 Task: Create a sub task System Test and UAT for the task  Create a new online platform for online insurance services in the project AmpTech , assign it to team member softage.5@softage.net and update the status of the sub task to  Off Track , set the priority of the sub task to High
Action: Mouse moved to (293, 322)
Screenshot: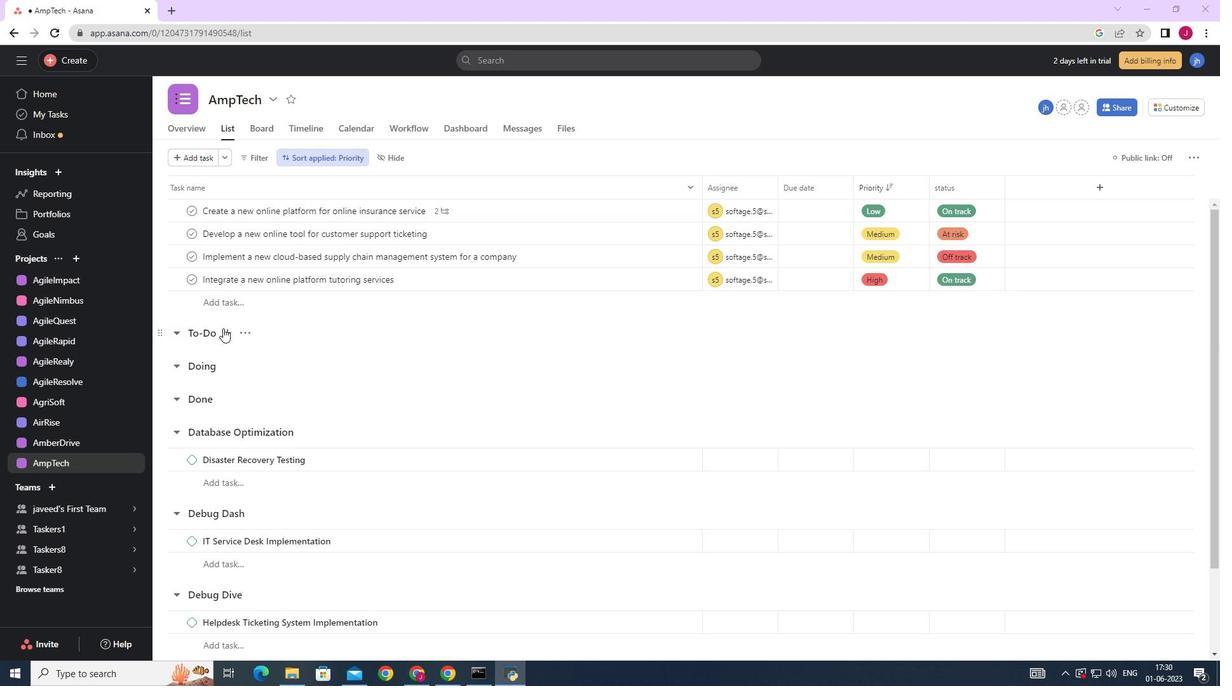 
Action: Mouse scrolled (293, 322) with delta (0, 0)
Screenshot: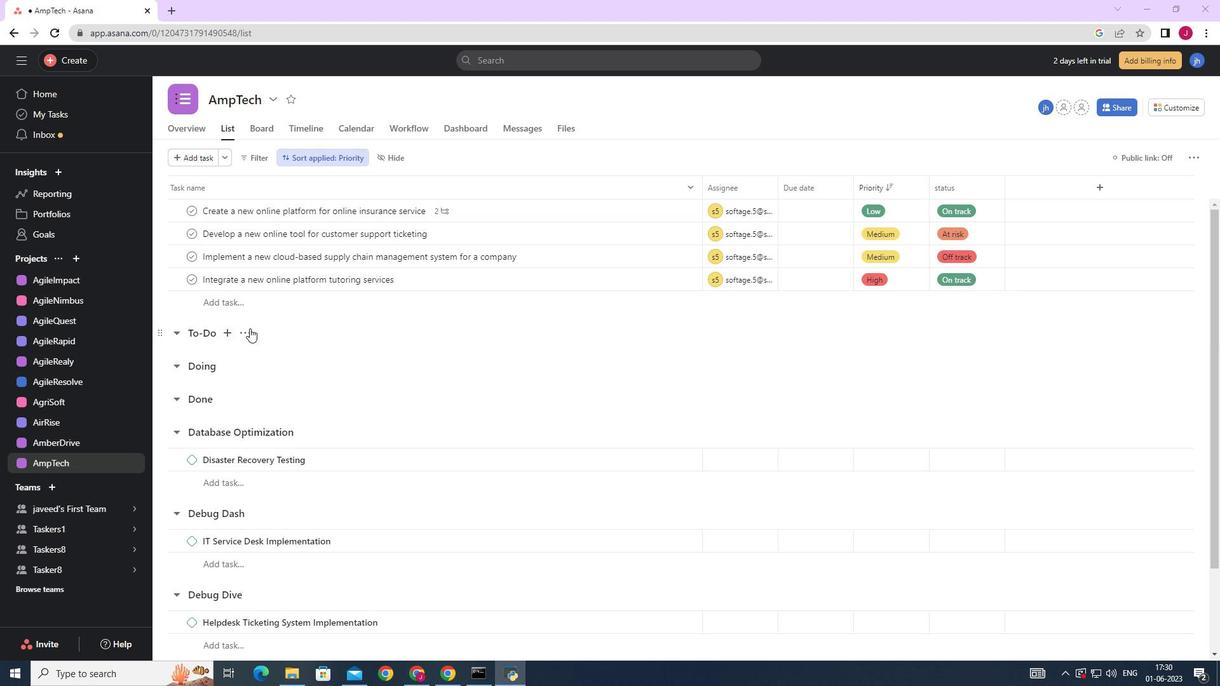 
Action: Mouse moved to (294, 317)
Screenshot: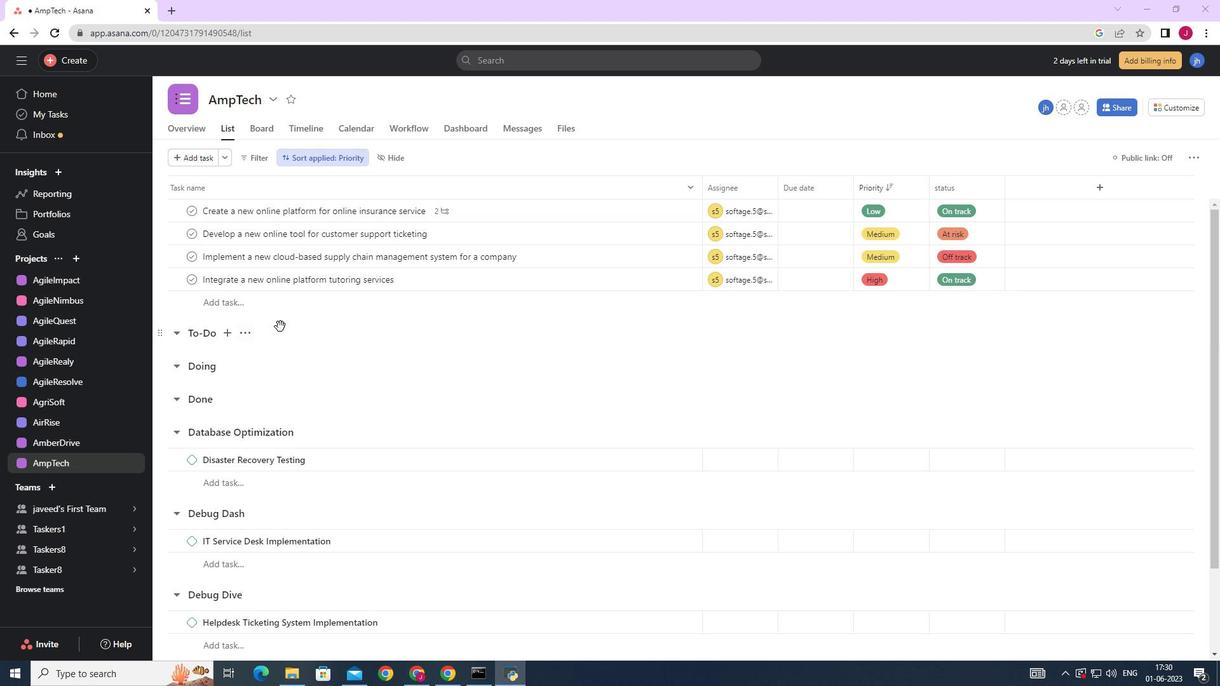 
Action: Mouse scrolled (294, 319) with delta (0, 0)
Screenshot: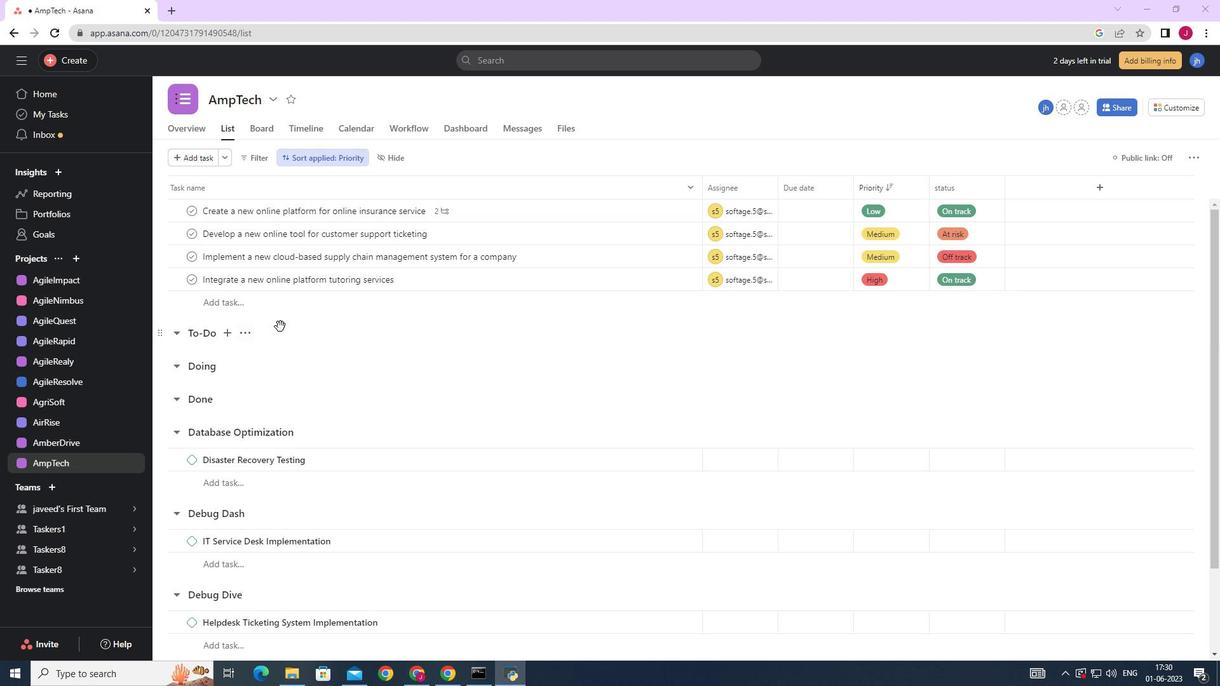
Action: Mouse moved to (617, 210)
Screenshot: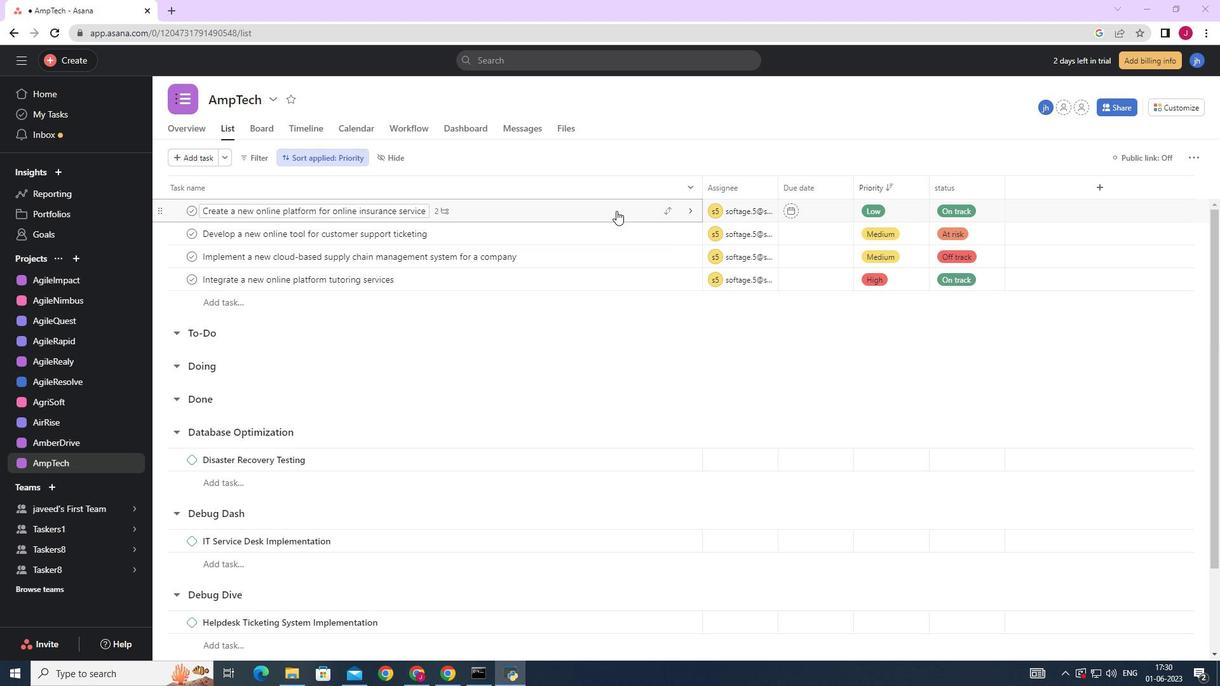 
Action: Mouse pressed left at (617, 210)
Screenshot: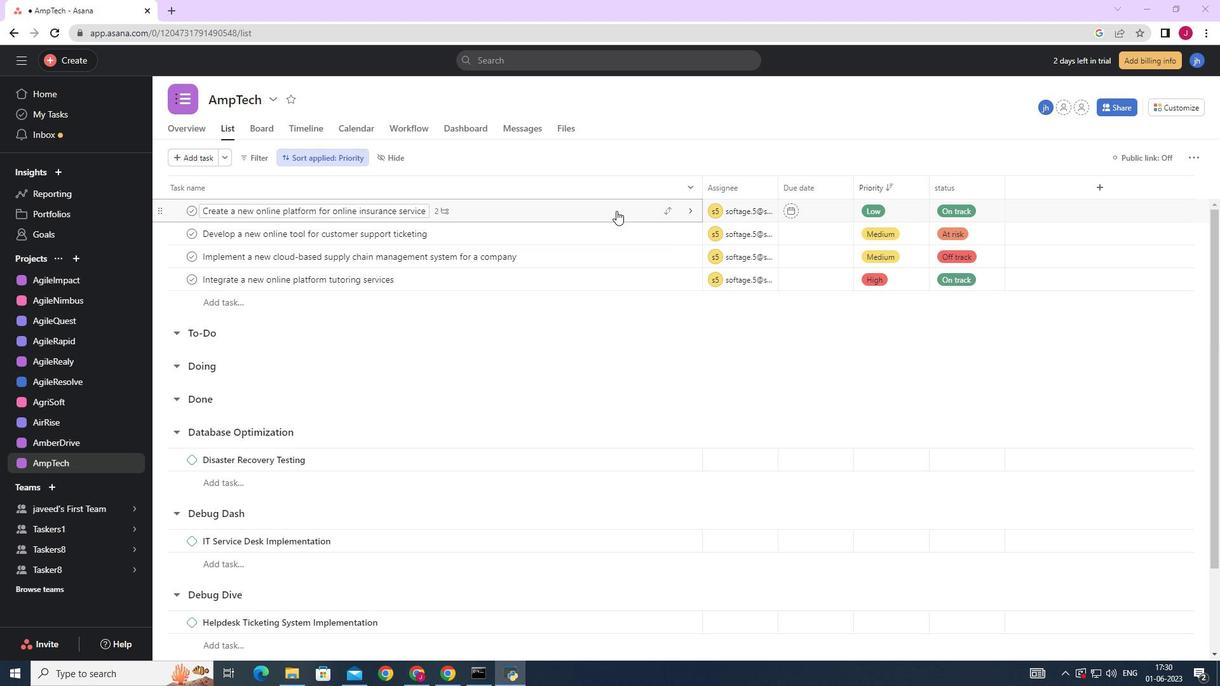 
Action: Mouse moved to (937, 443)
Screenshot: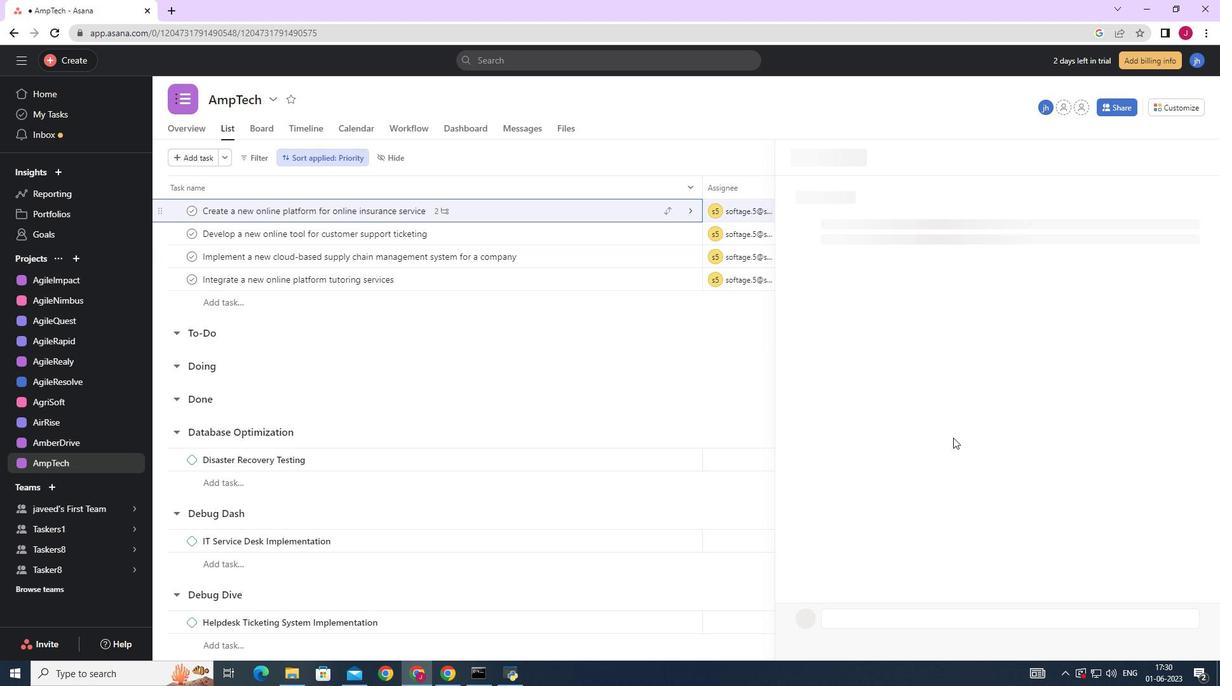 
Action: Mouse scrolled (937, 443) with delta (0, 0)
Screenshot: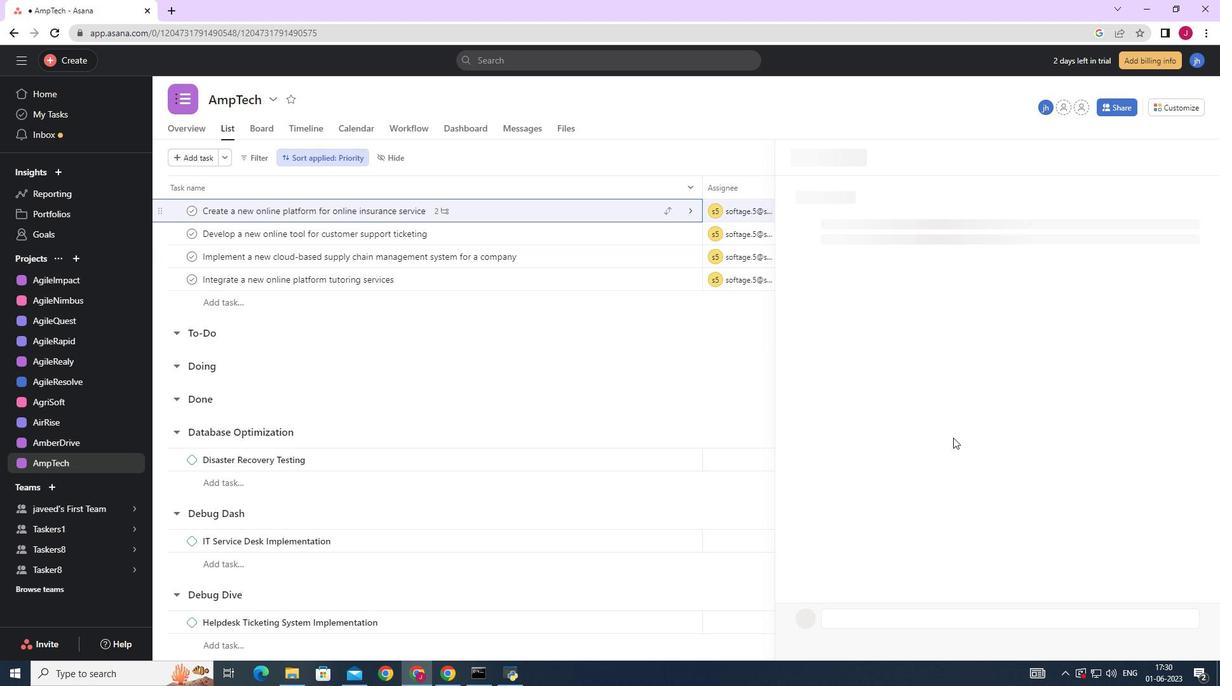 
Action: Mouse scrolled (937, 443) with delta (0, 0)
Screenshot: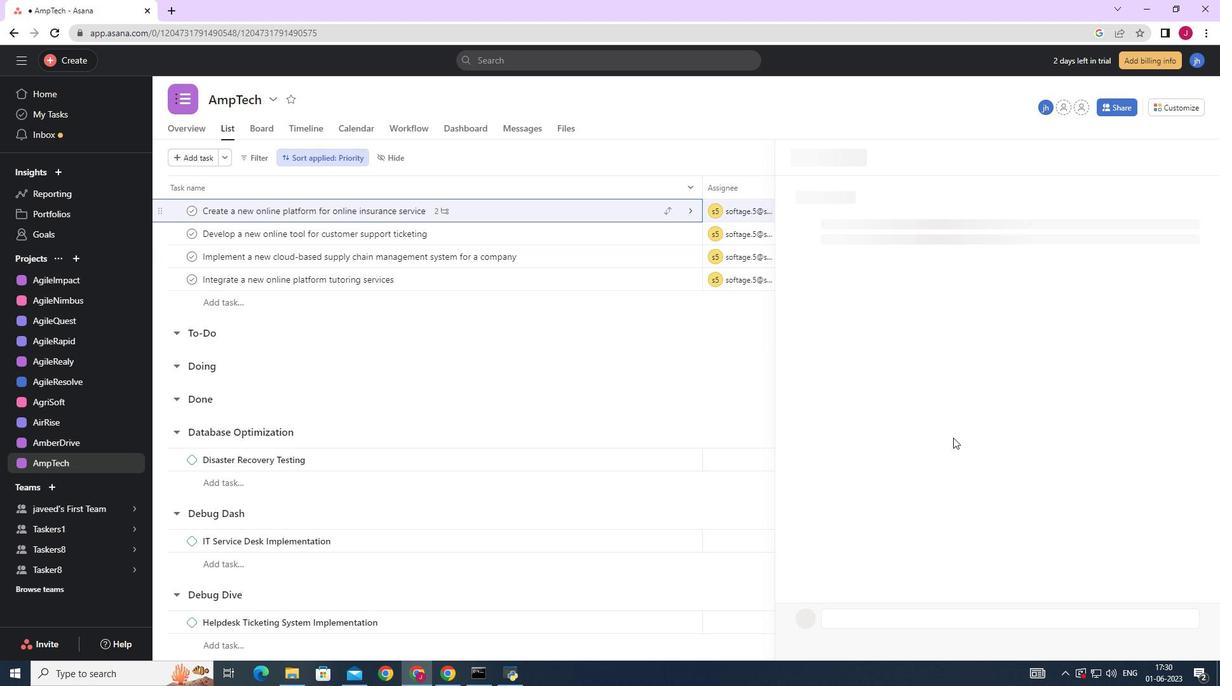 
Action: Mouse moved to (843, 463)
Screenshot: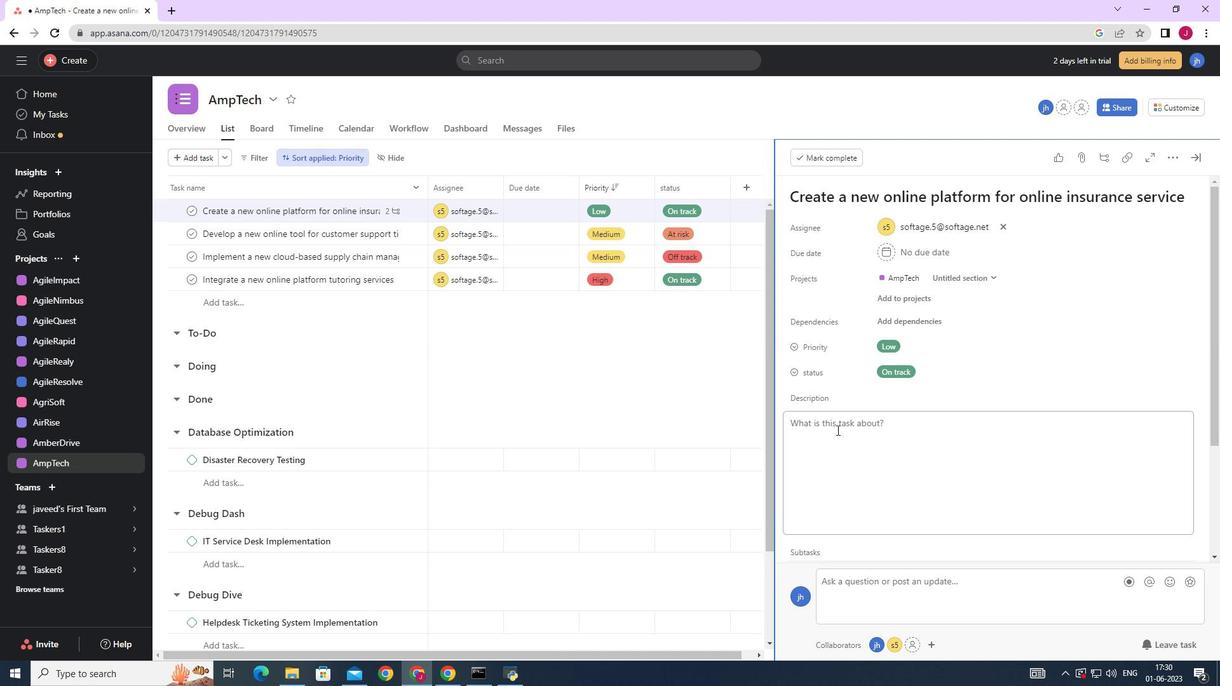 
Action: Mouse scrolled (843, 462) with delta (0, 0)
Screenshot: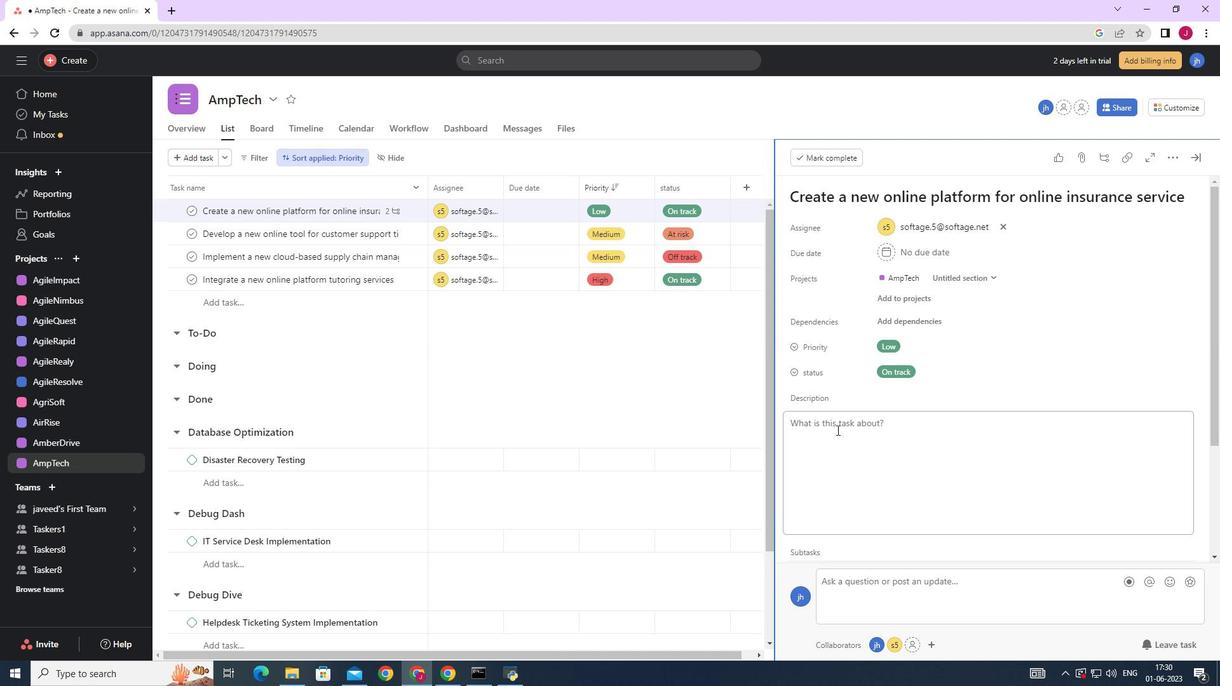 
Action: Mouse moved to (843, 464)
Screenshot: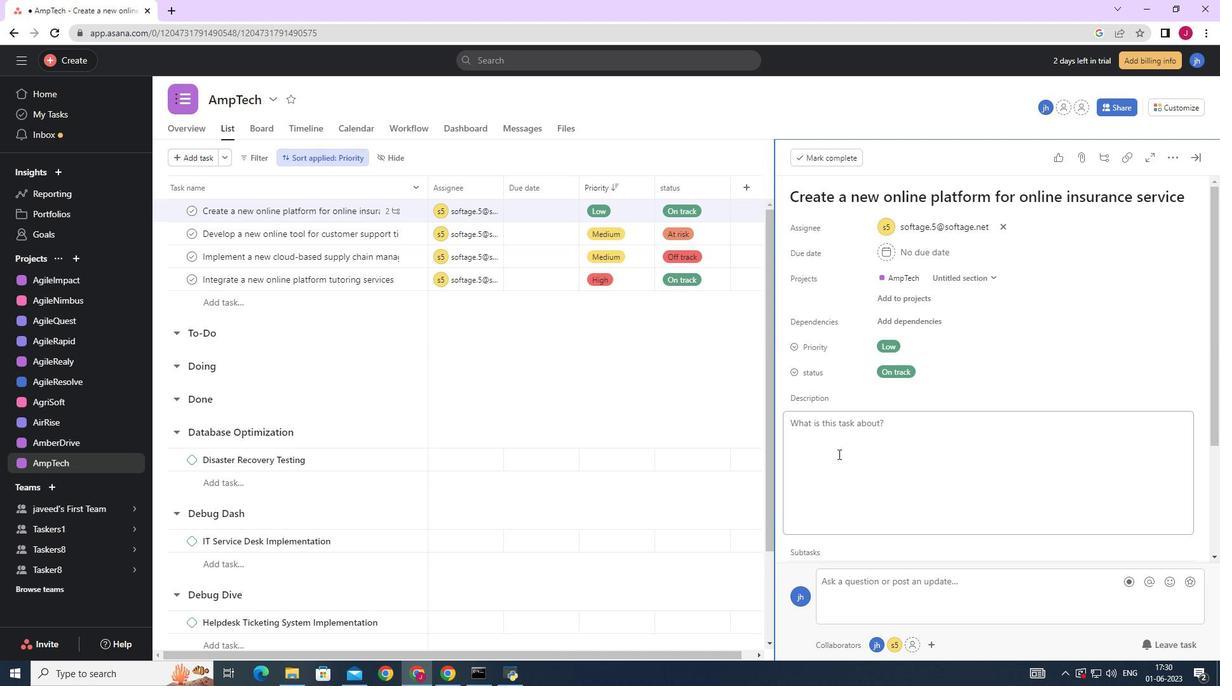 
Action: Mouse scrolled (843, 463) with delta (0, 0)
Screenshot: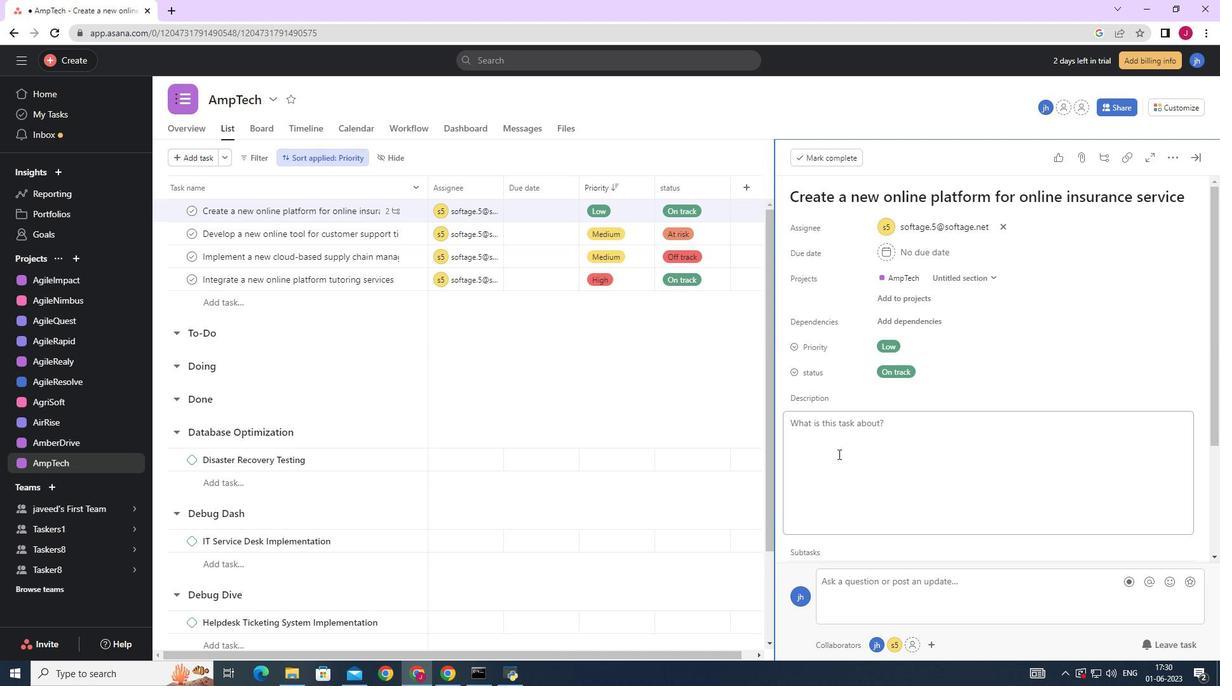 
Action: Mouse moved to (843, 464)
Screenshot: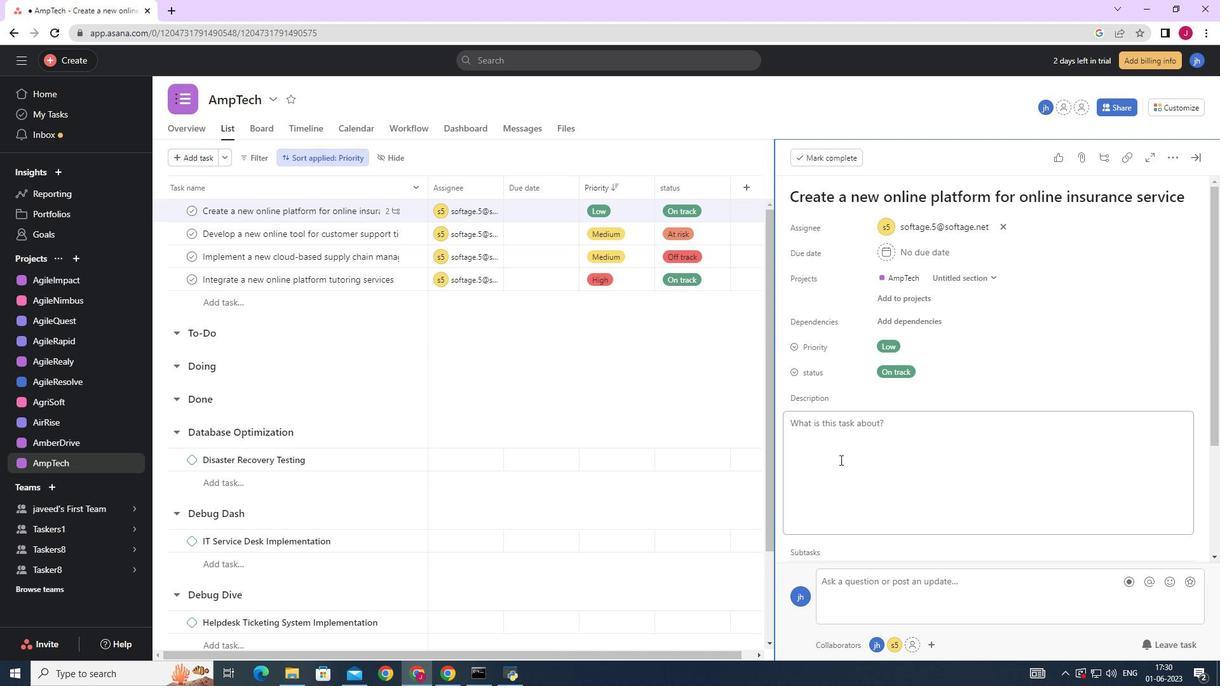 
Action: Mouse scrolled (843, 464) with delta (0, 0)
Screenshot: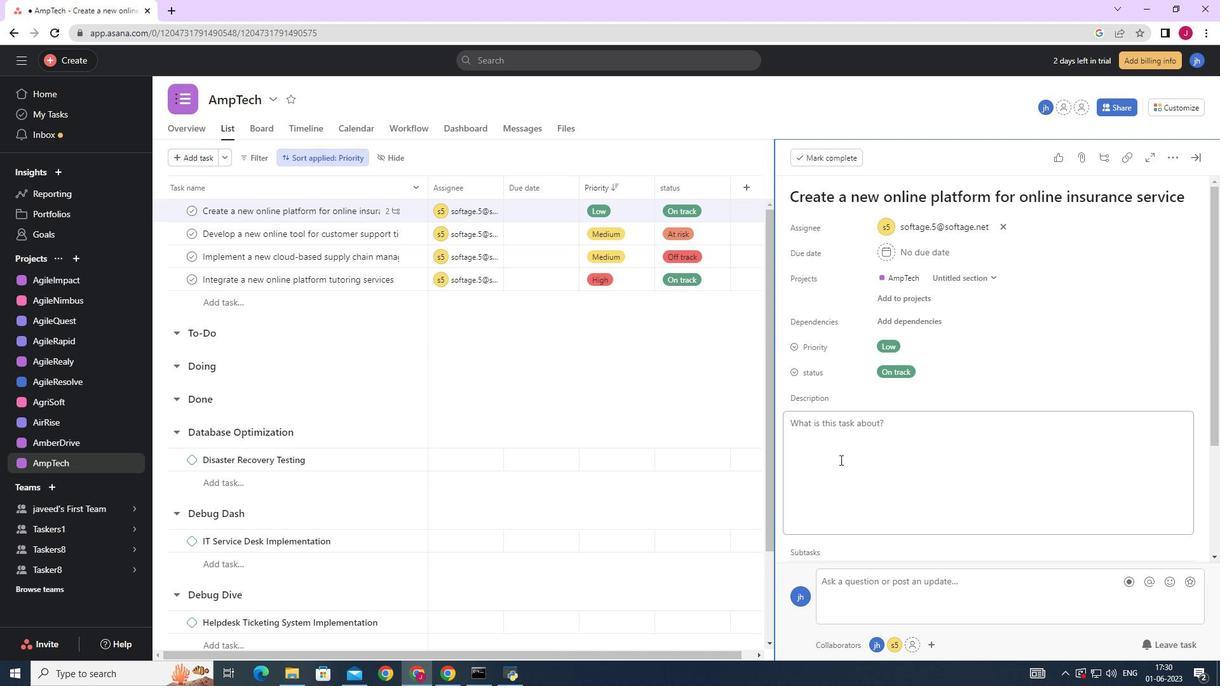 
Action: Mouse moved to (843, 466)
Screenshot: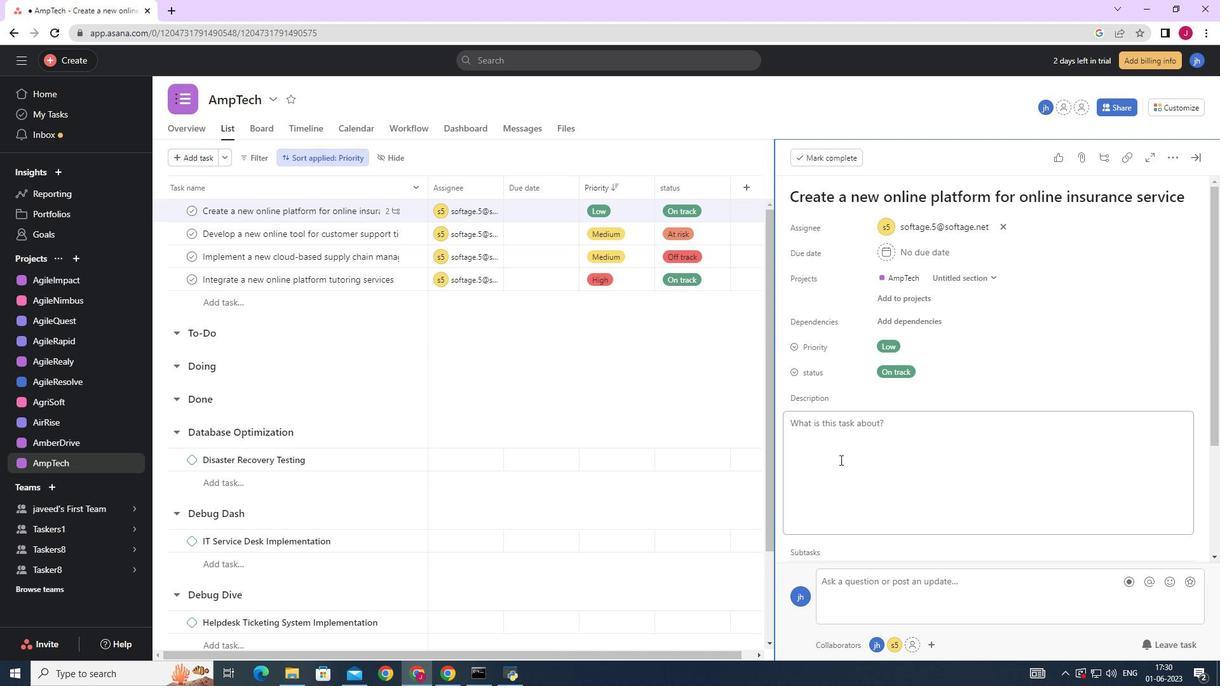 
Action: Mouse scrolled (843, 465) with delta (0, 0)
Screenshot: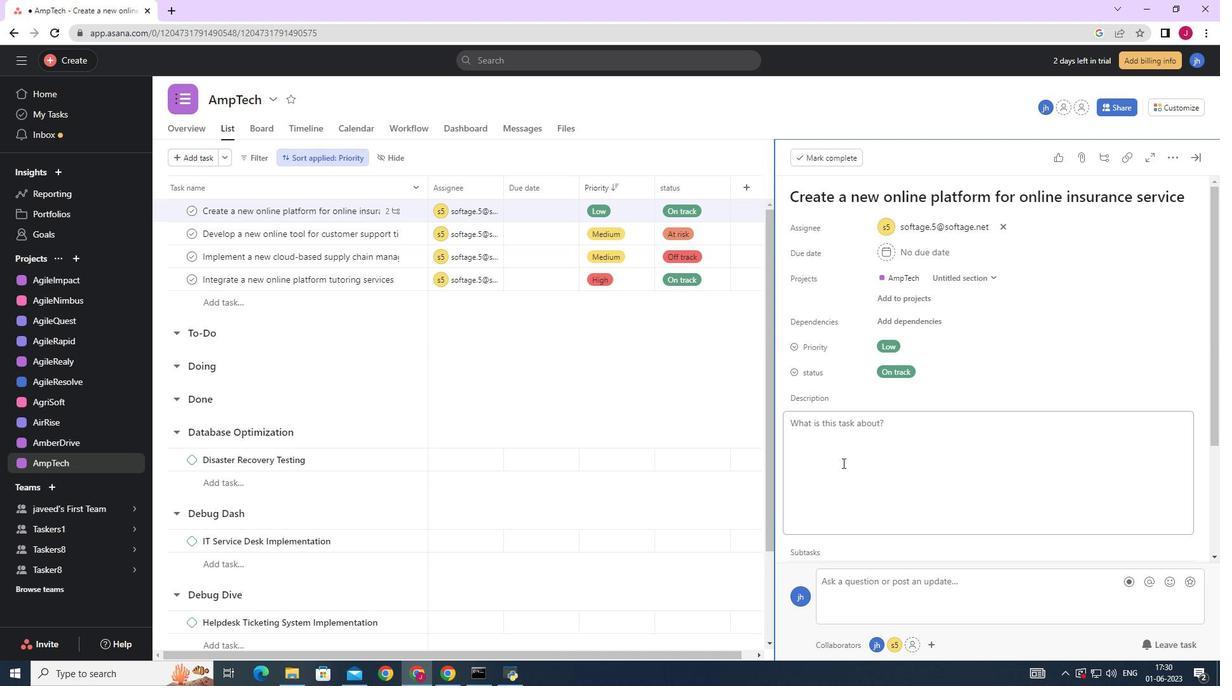 
Action: Mouse moved to (826, 459)
Screenshot: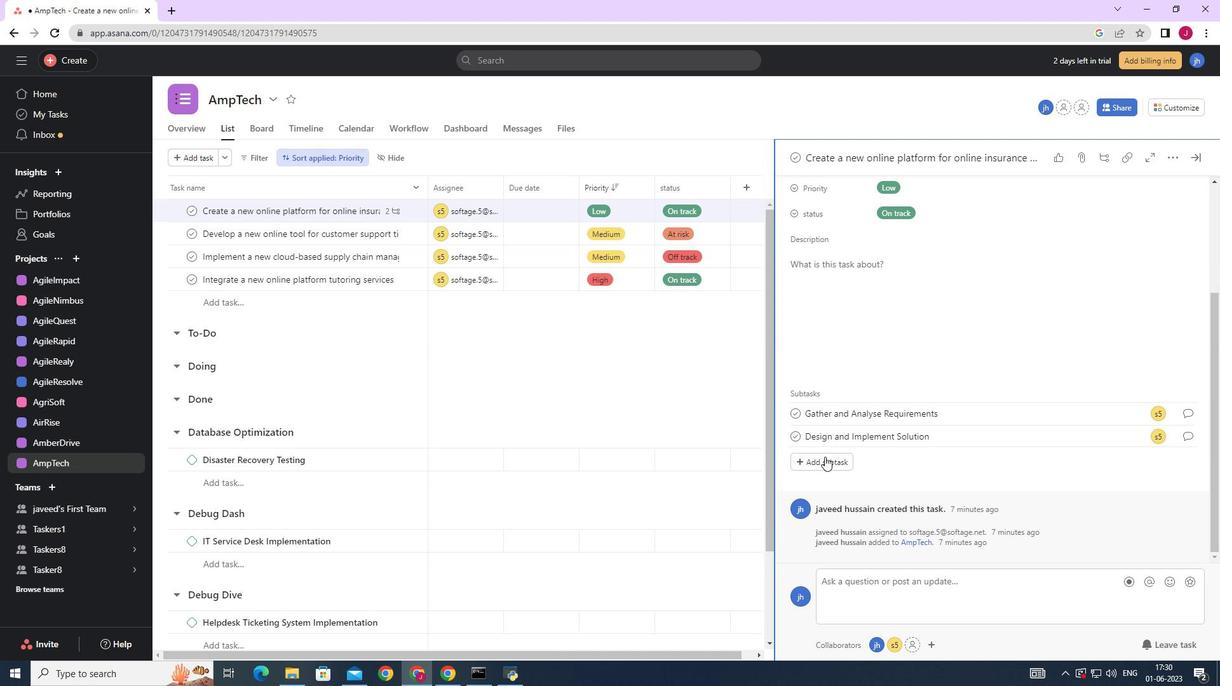 
Action: Mouse pressed left at (826, 459)
Screenshot: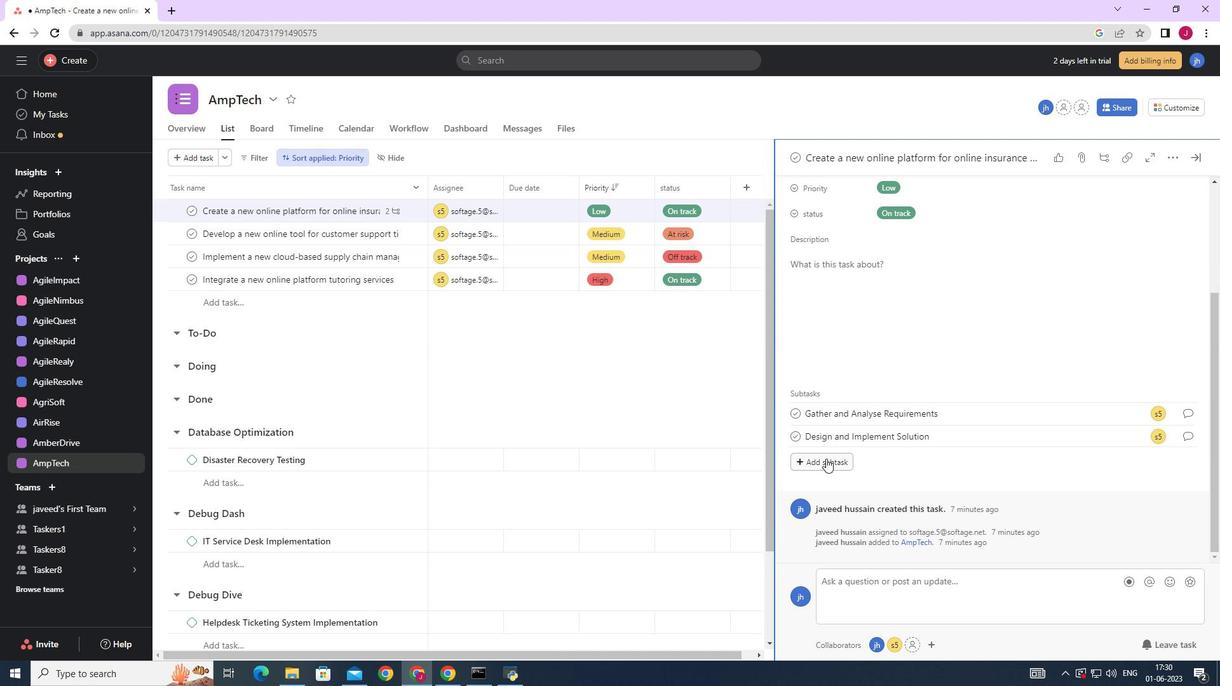 
Action: Key pressed <Key.caps_lock>S<Key.caps_lock>ystem<Key.space><Key.caps_lock>T<Key.caps_lock>est<Key.space>and<Key.space><Key.caps_lock>UAT
Screenshot: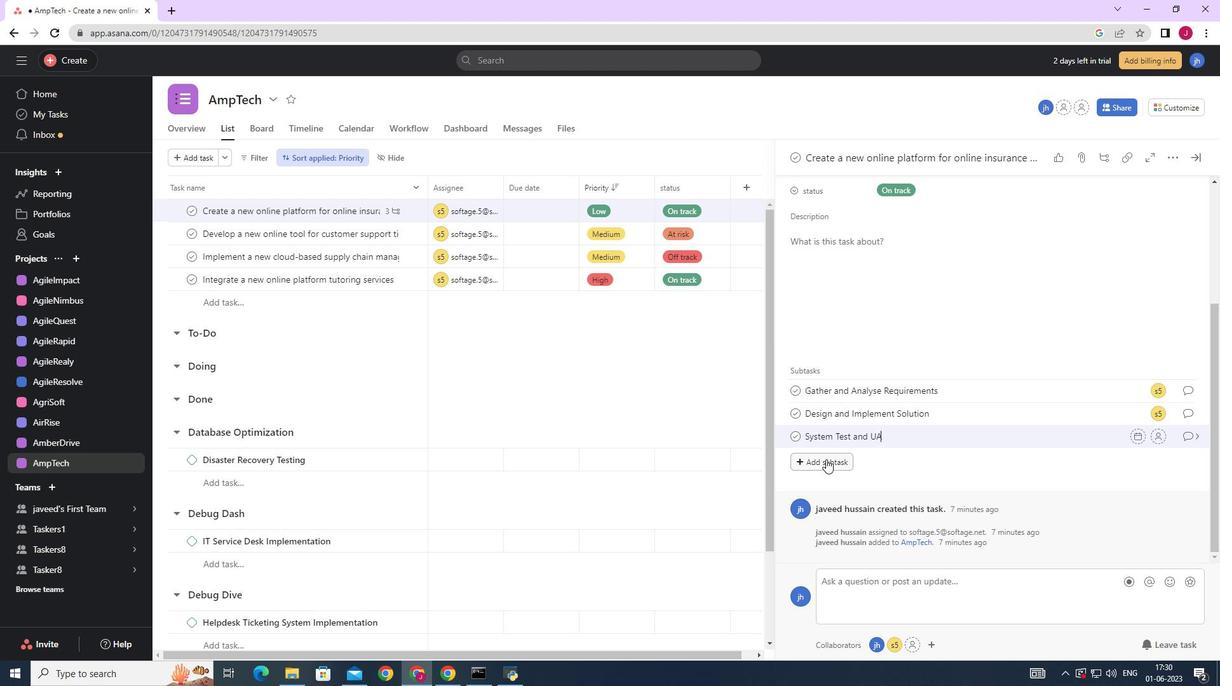 
Action: Mouse moved to (1153, 437)
Screenshot: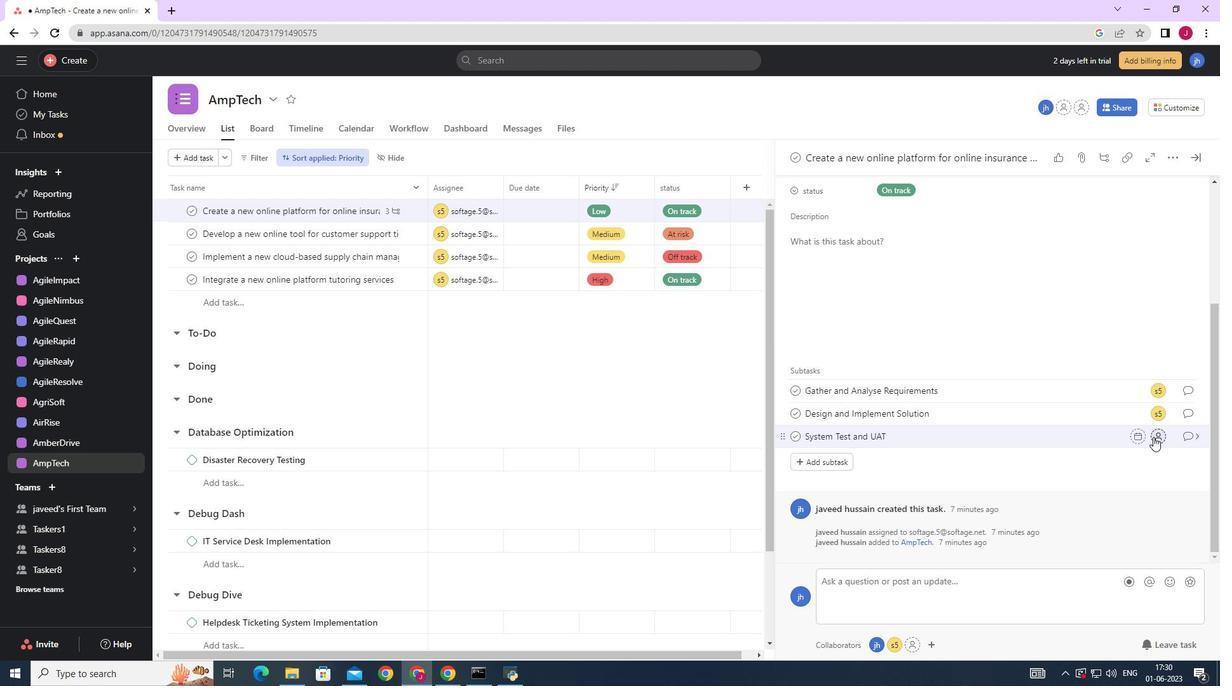 
Action: Mouse pressed left at (1153, 437)
Screenshot: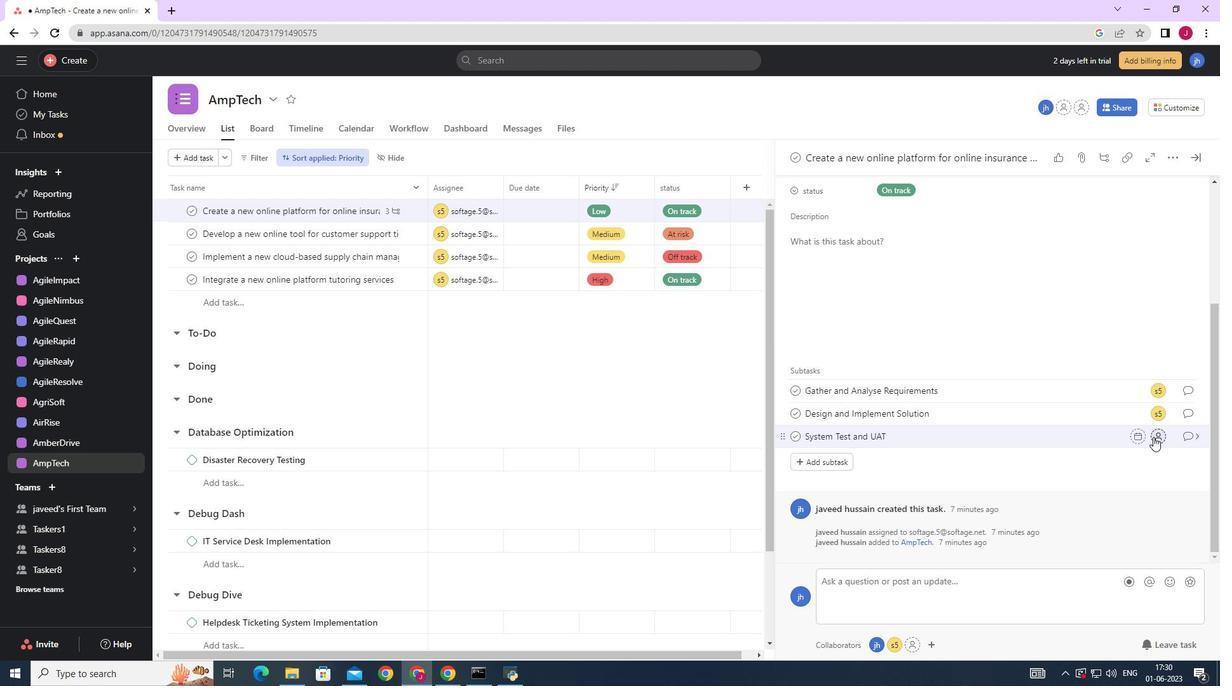 
Action: Mouse moved to (995, 590)
Screenshot: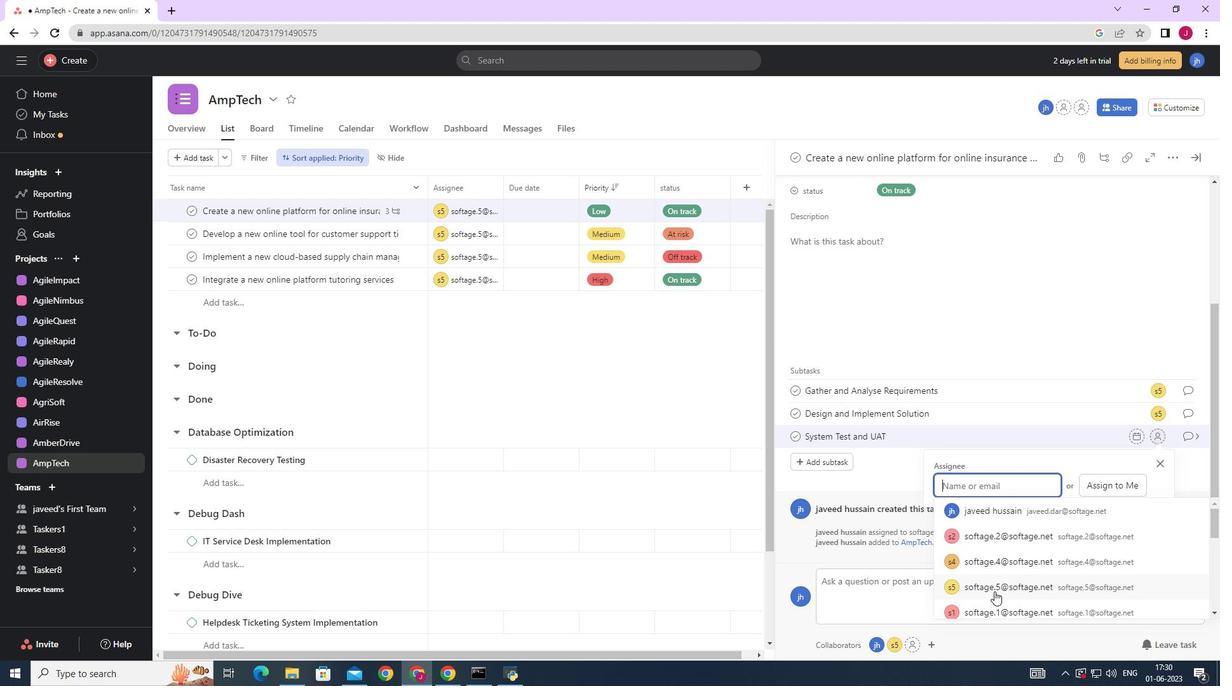 
Action: Mouse pressed left at (995, 590)
Screenshot: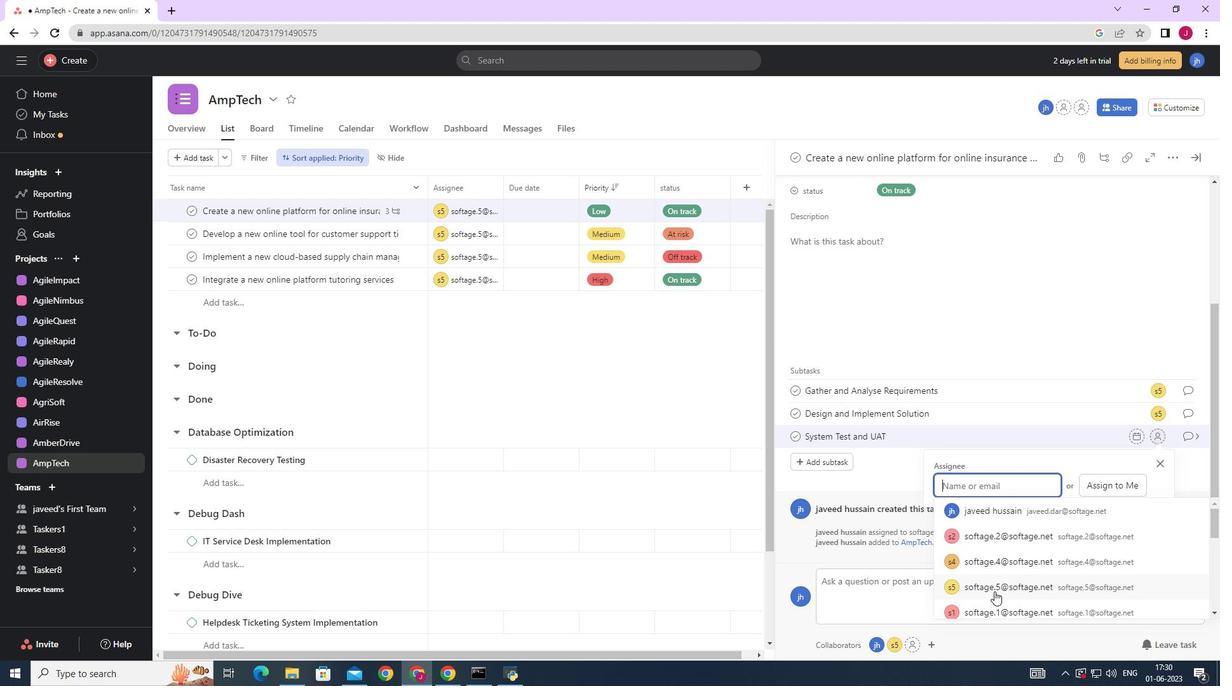 
Action: Mouse moved to (1193, 439)
Screenshot: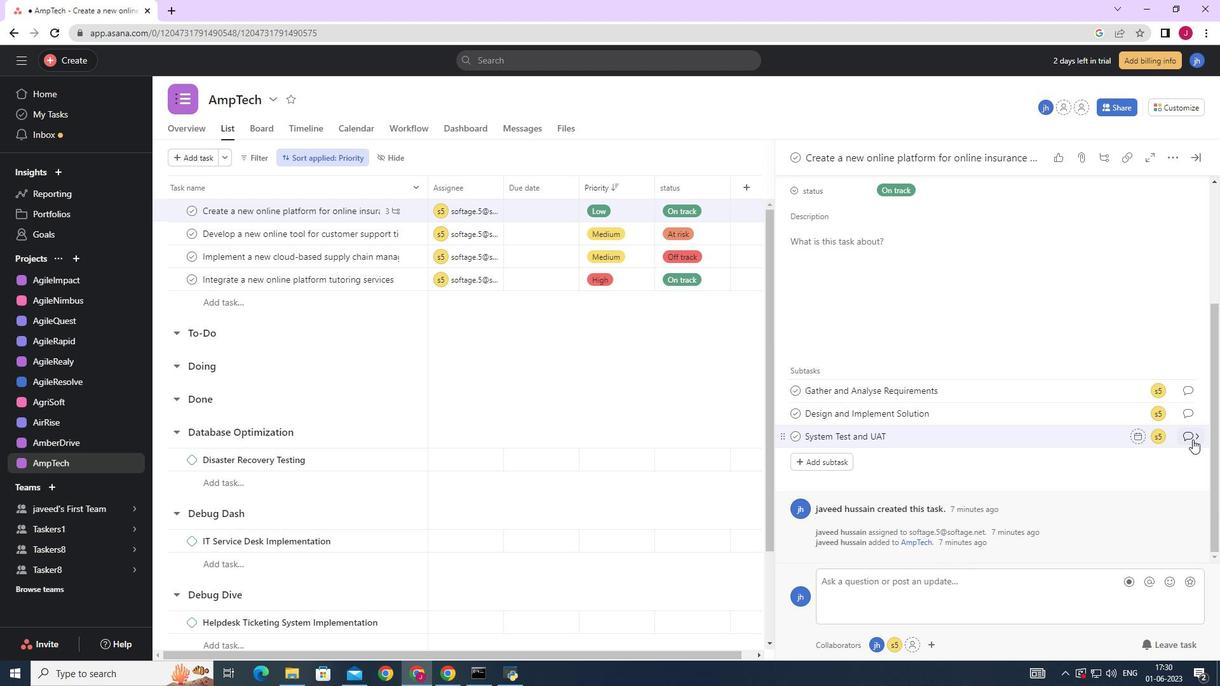 
Action: Mouse pressed left at (1193, 439)
Screenshot: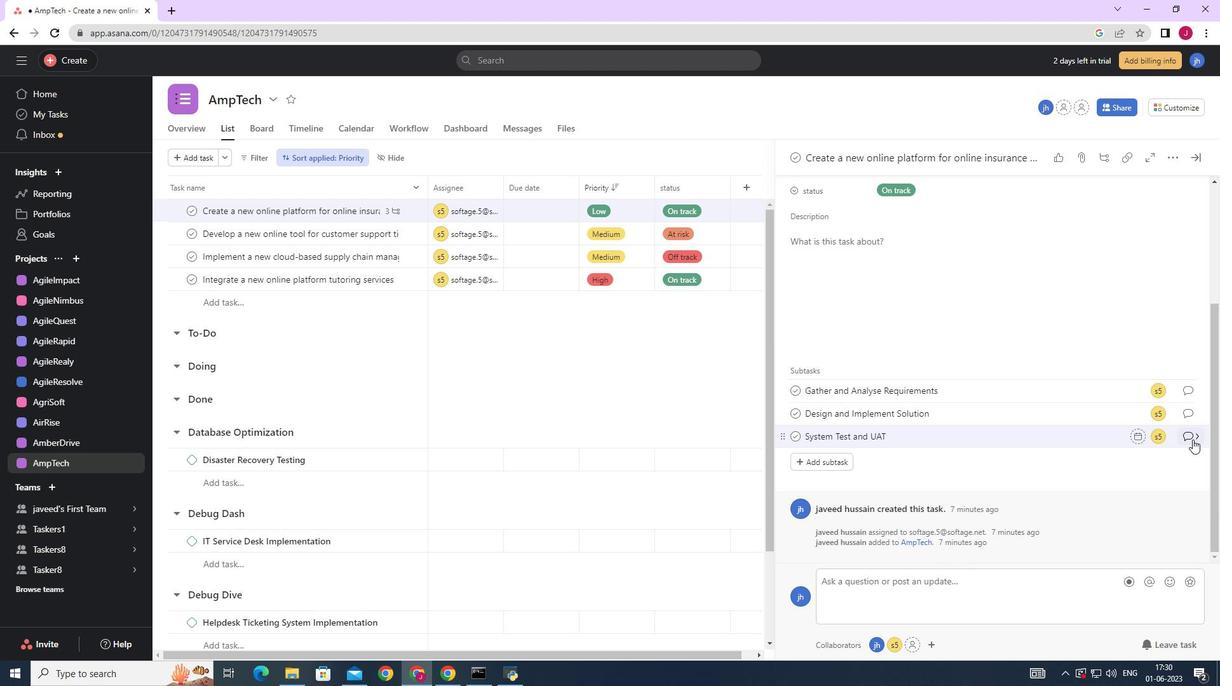 
Action: Mouse moved to (811, 340)
Screenshot: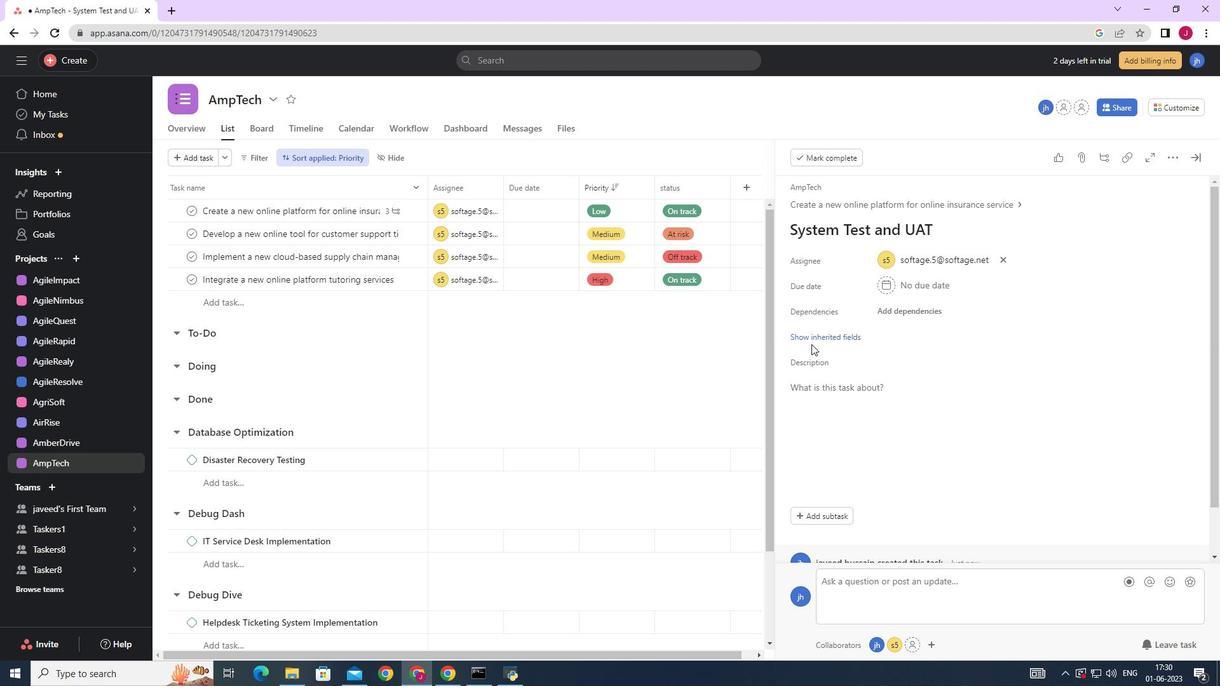 
Action: Mouse pressed left at (811, 340)
Screenshot: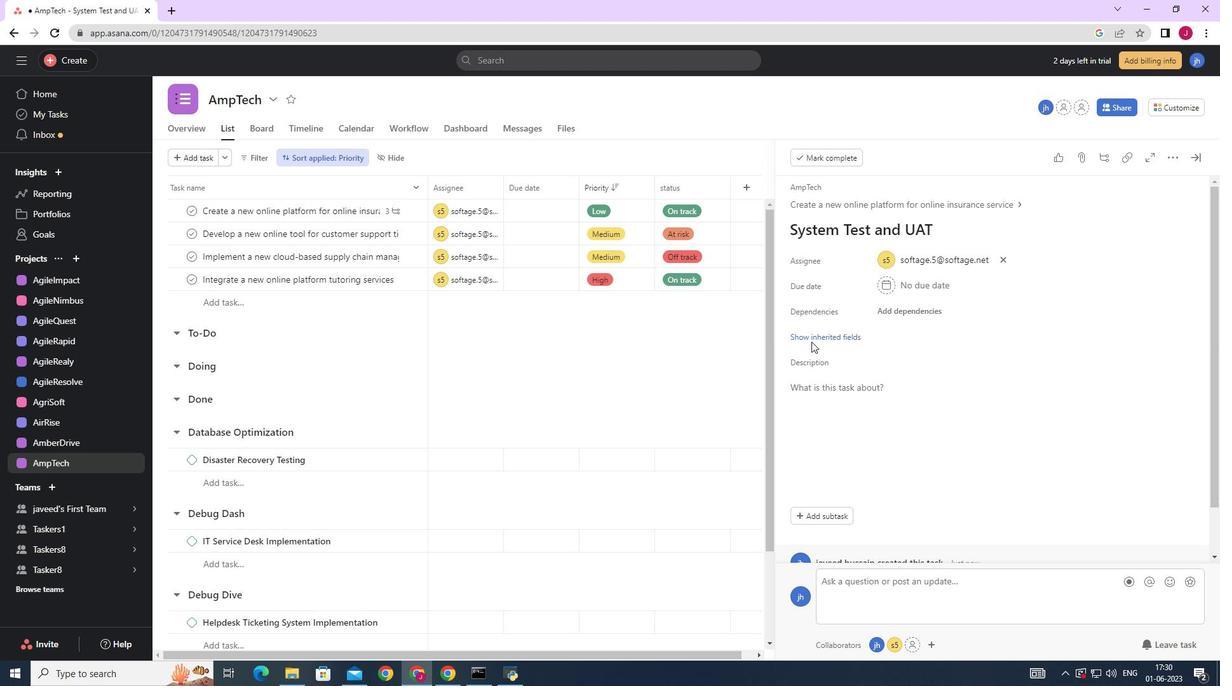 
Action: Mouse moved to (894, 363)
Screenshot: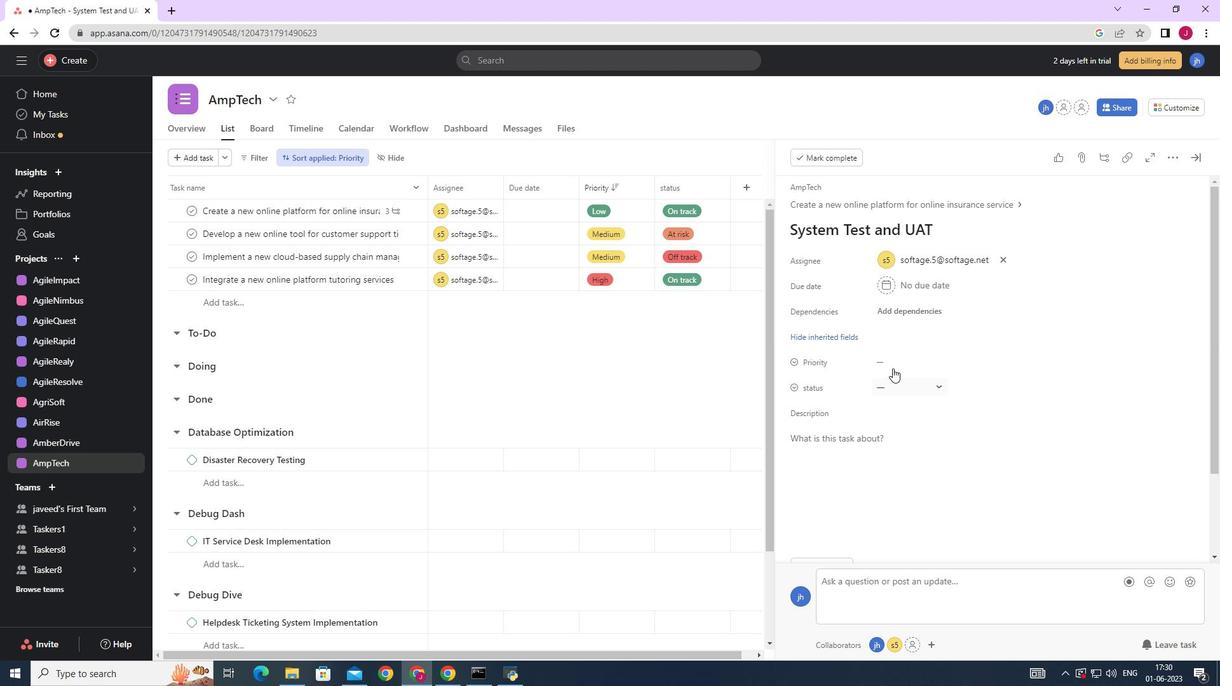 
Action: Mouse pressed left at (894, 363)
Screenshot: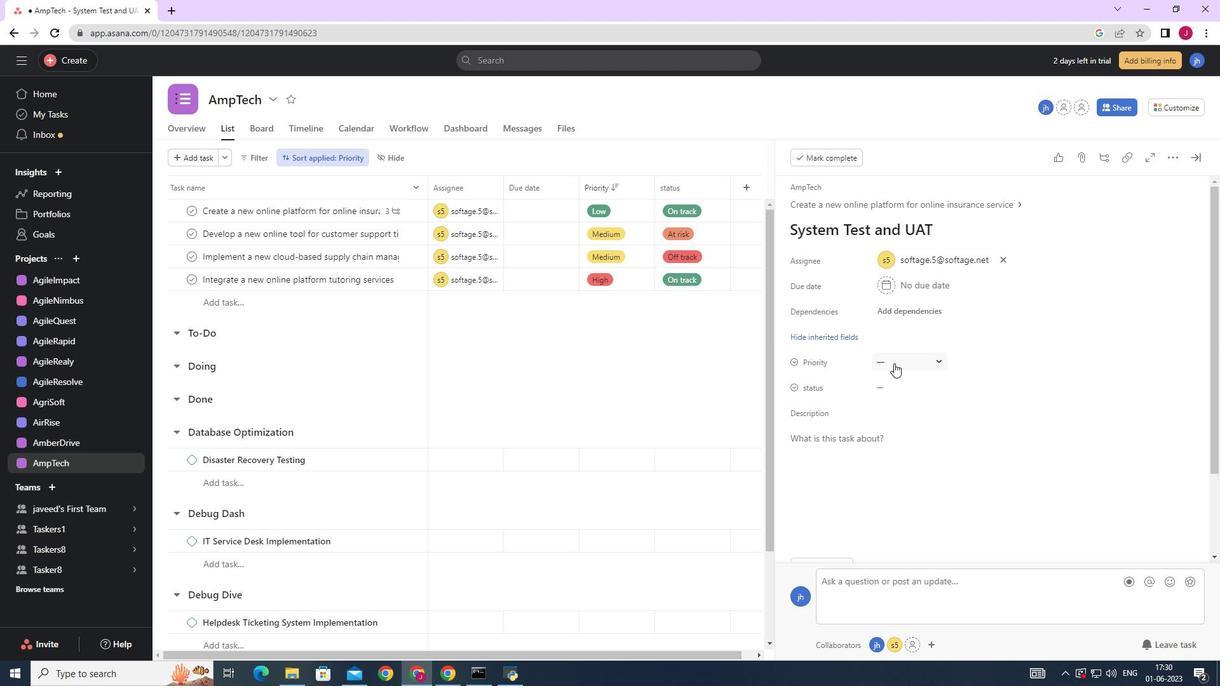 
Action: Mouse moved to (925, 408)
Screenshot: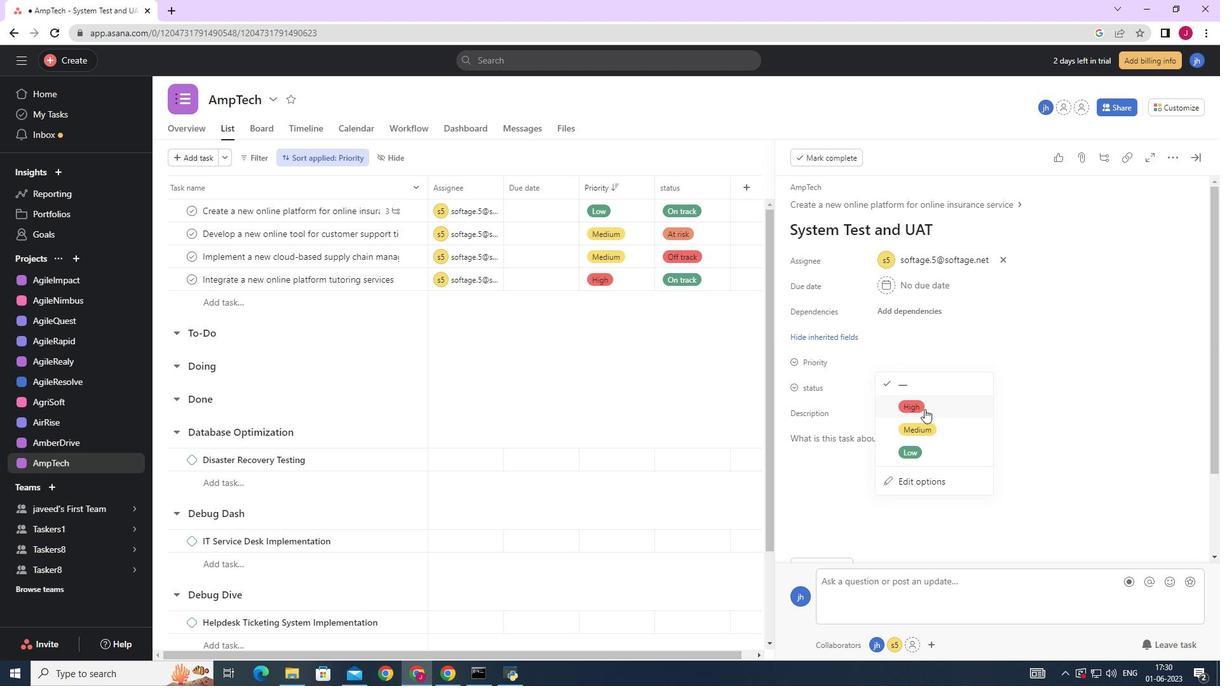 
Action: Mouse pressed left at (925, 408)
Screenshot: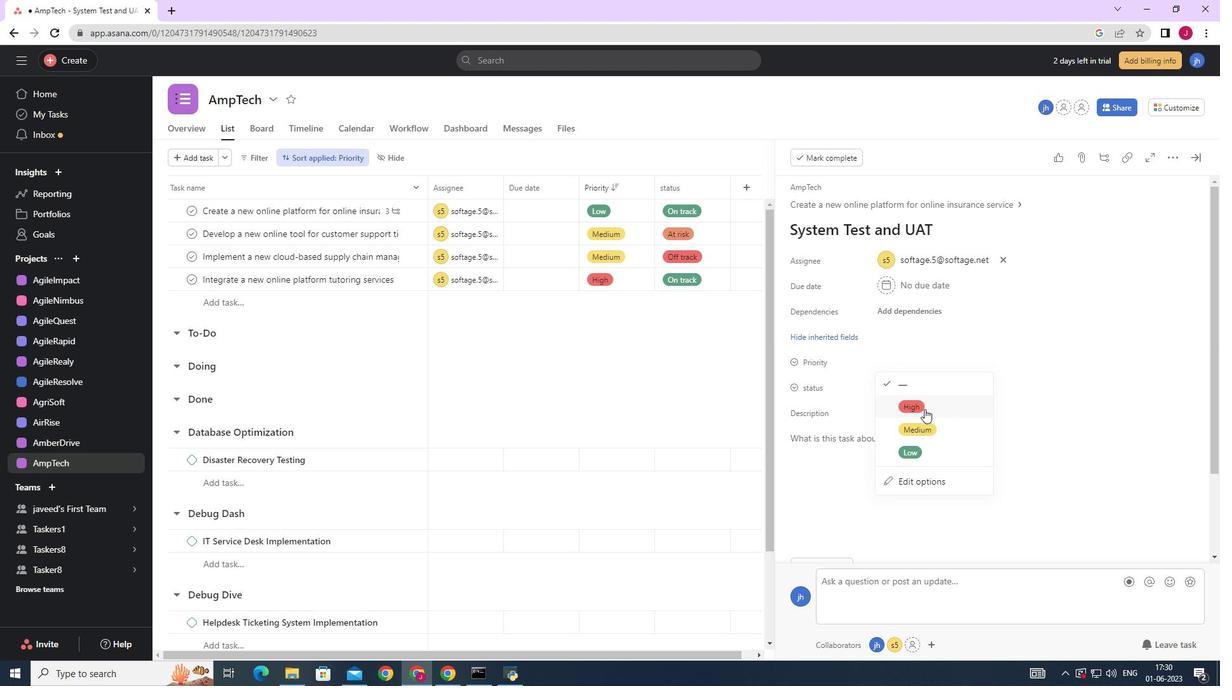 
Action: Mouse moved to (892, 392)
Screenshot: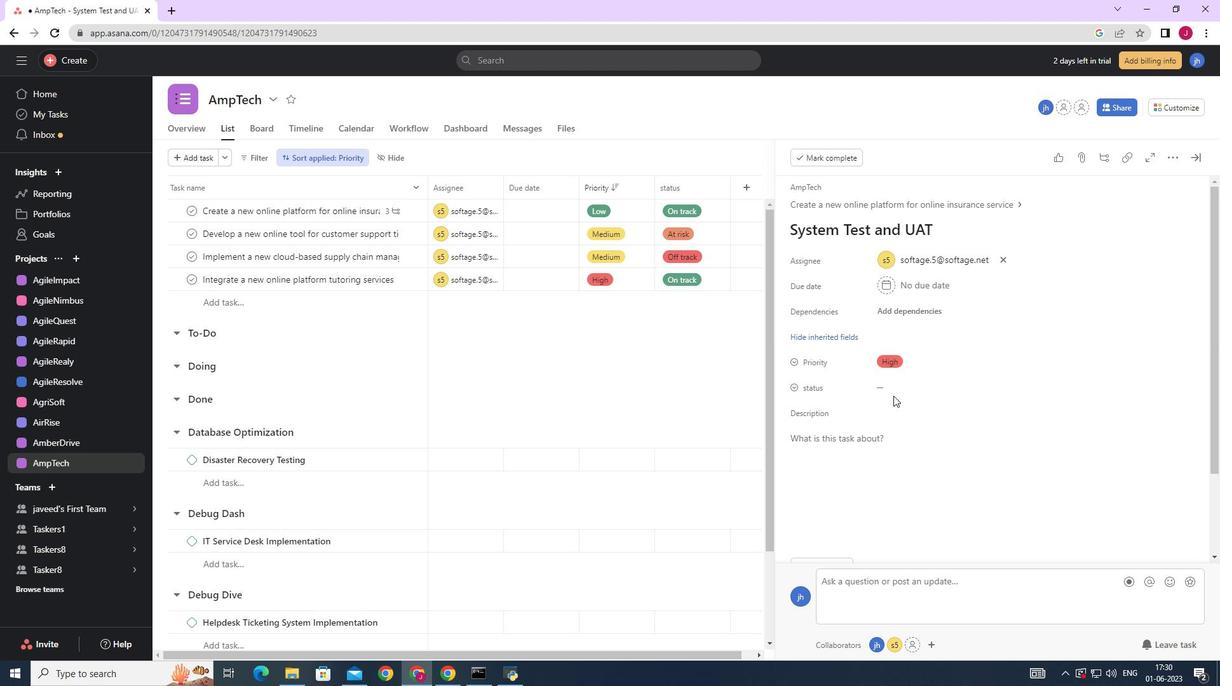 
Action: Mouse pressed left at (892, 392)
Screenshot: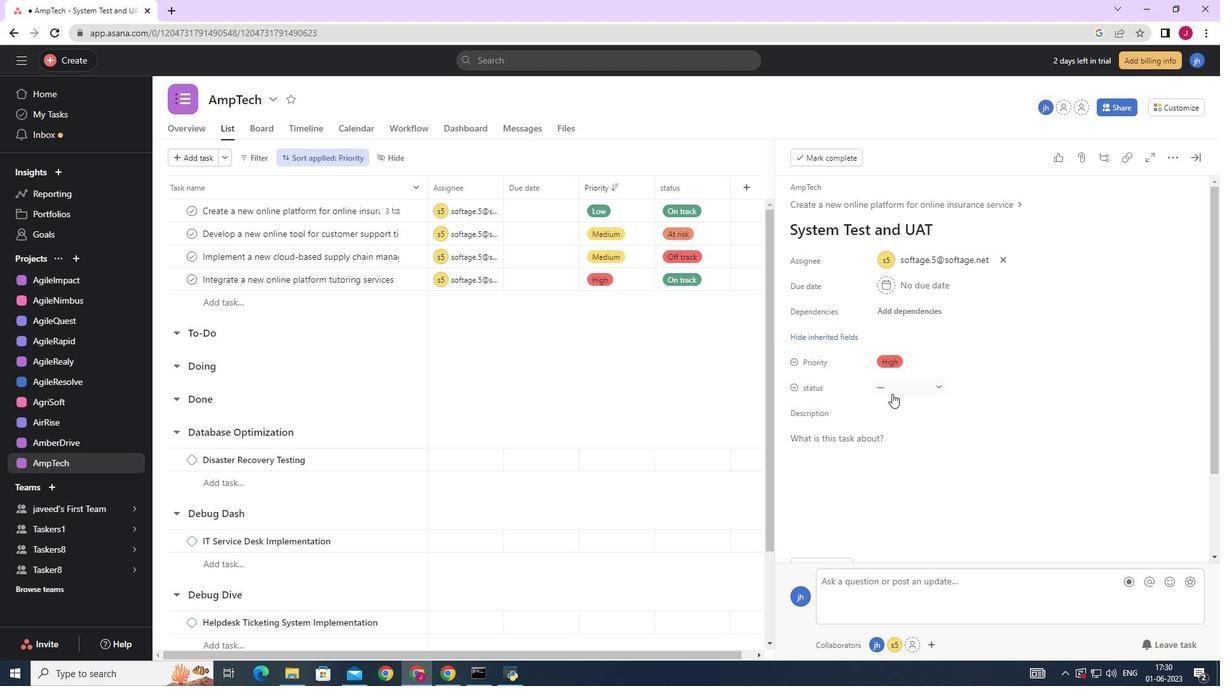 
Action: Mouse moved to (914, 448)
Screenshot: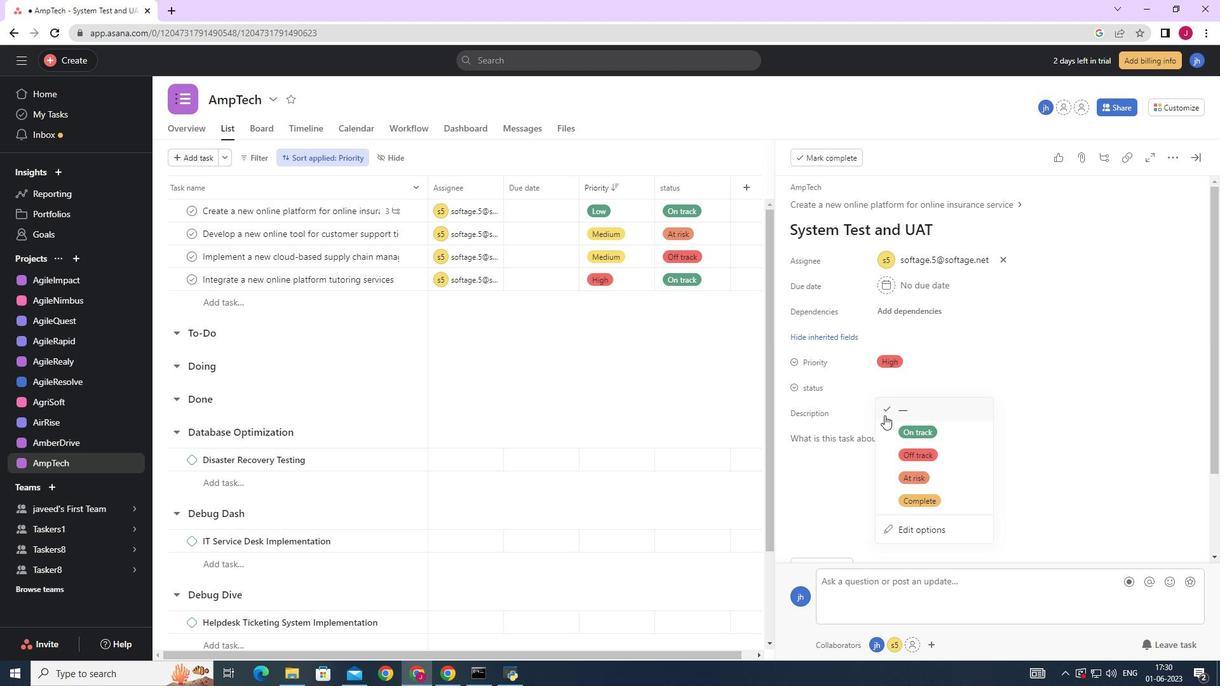 
Action: Mouse pressed left at (914, 448)
Screenshot: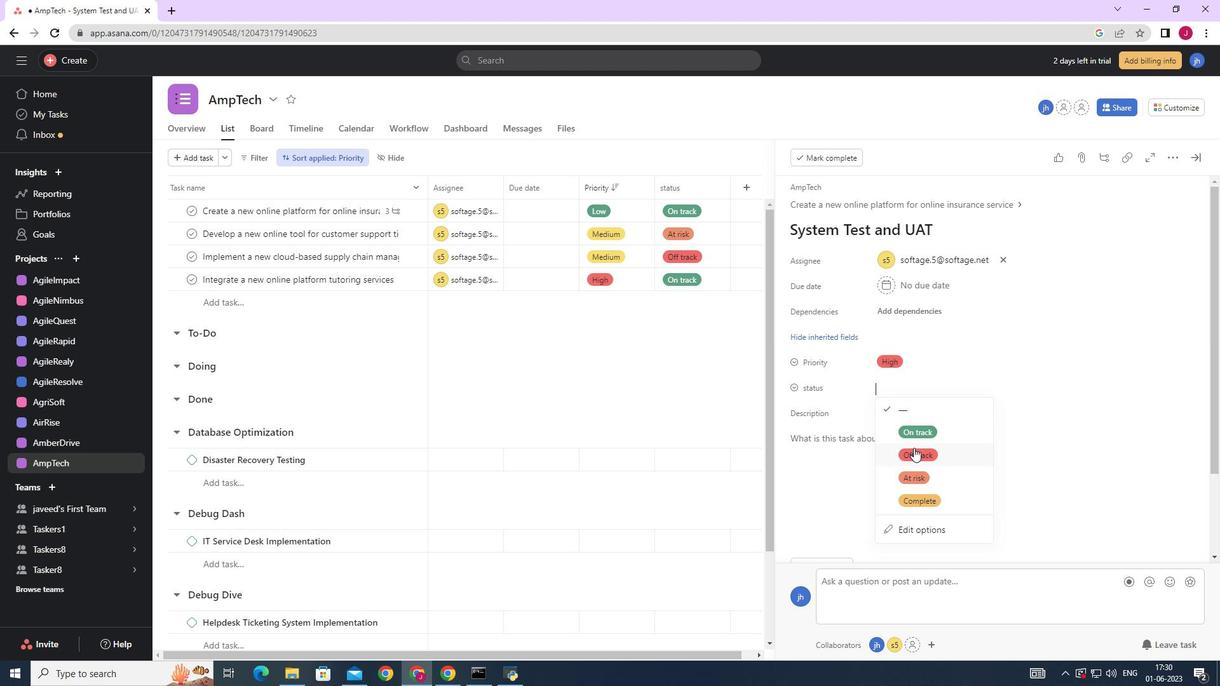 
Action: Mouse moved to (1194, 155)
Screenshot: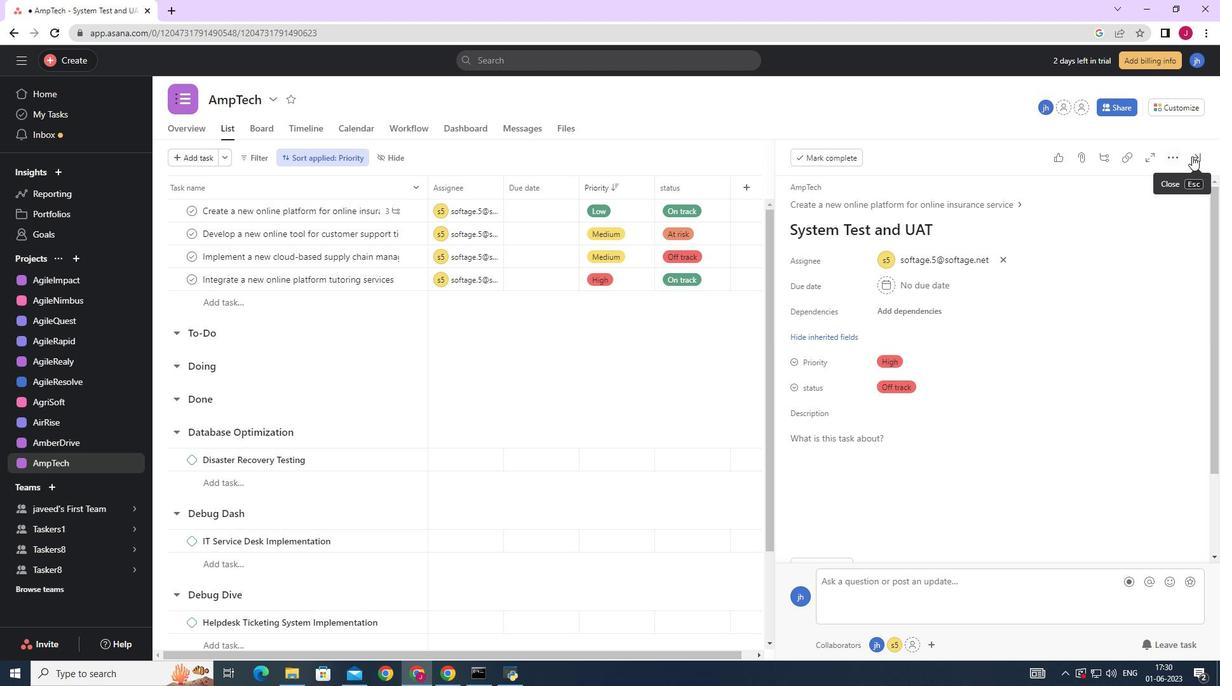 
Action: Mouse pressed left at (1194, 155)
Screenshot: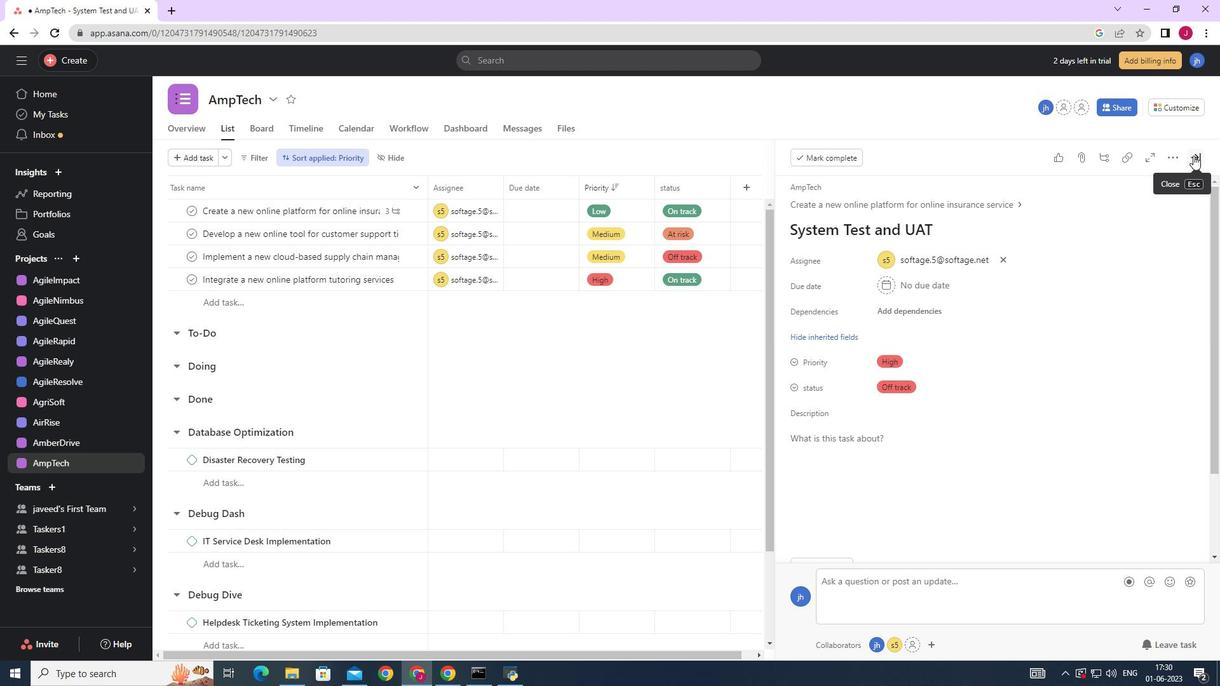 
Action: Mouse moved to (1194, 157)
Screenshot: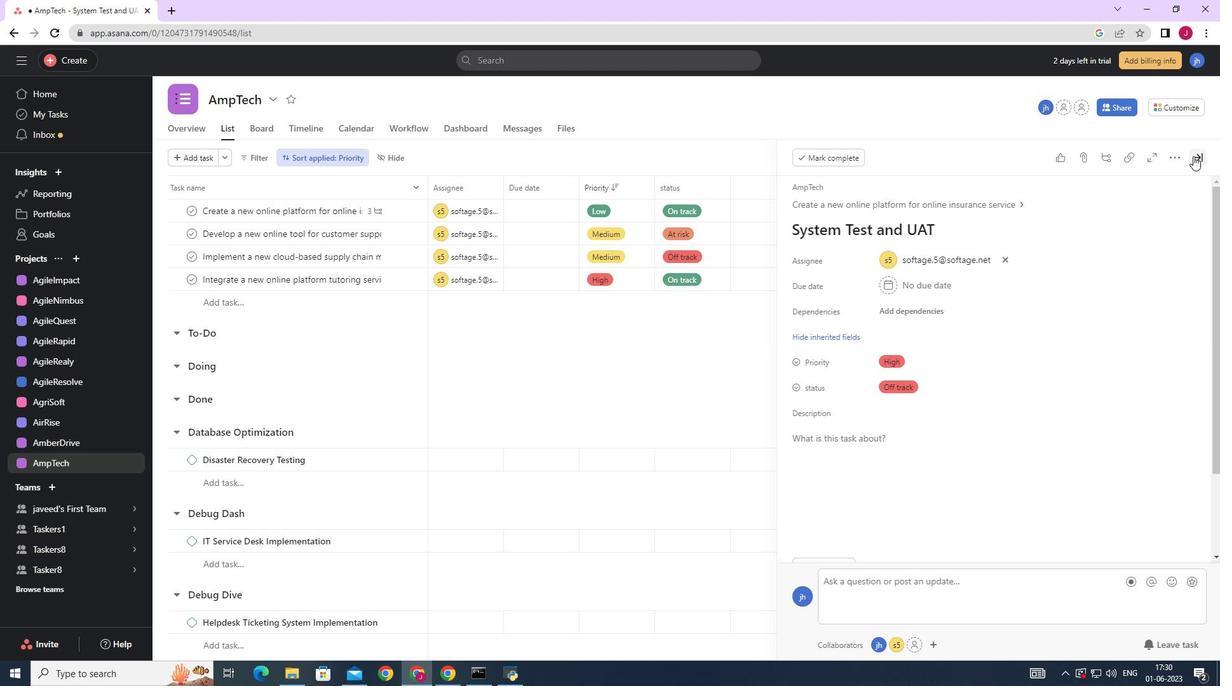 
